 Task: Check the median days on the market of single-family homes in the last 3 years.
Action: Mouse moved to (970, 190)
Screenshot: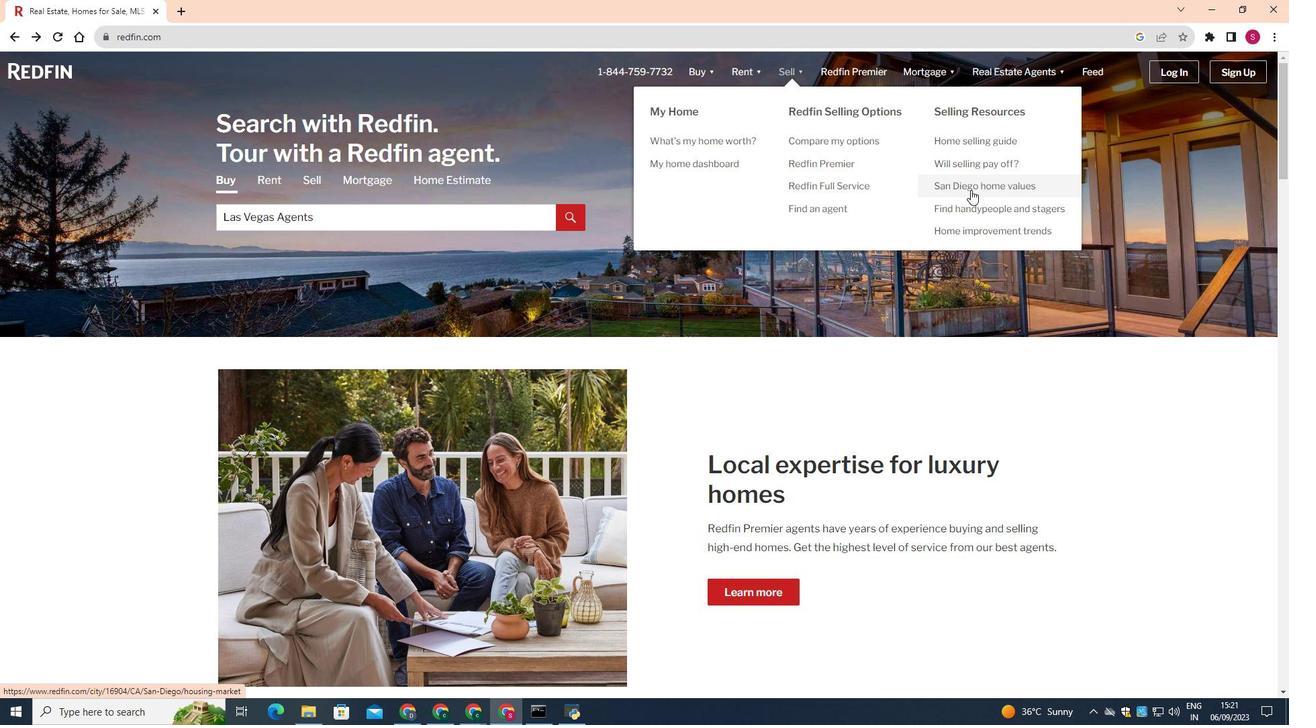 
Action: Mouse pressed left at (970, 190)
Screenshot: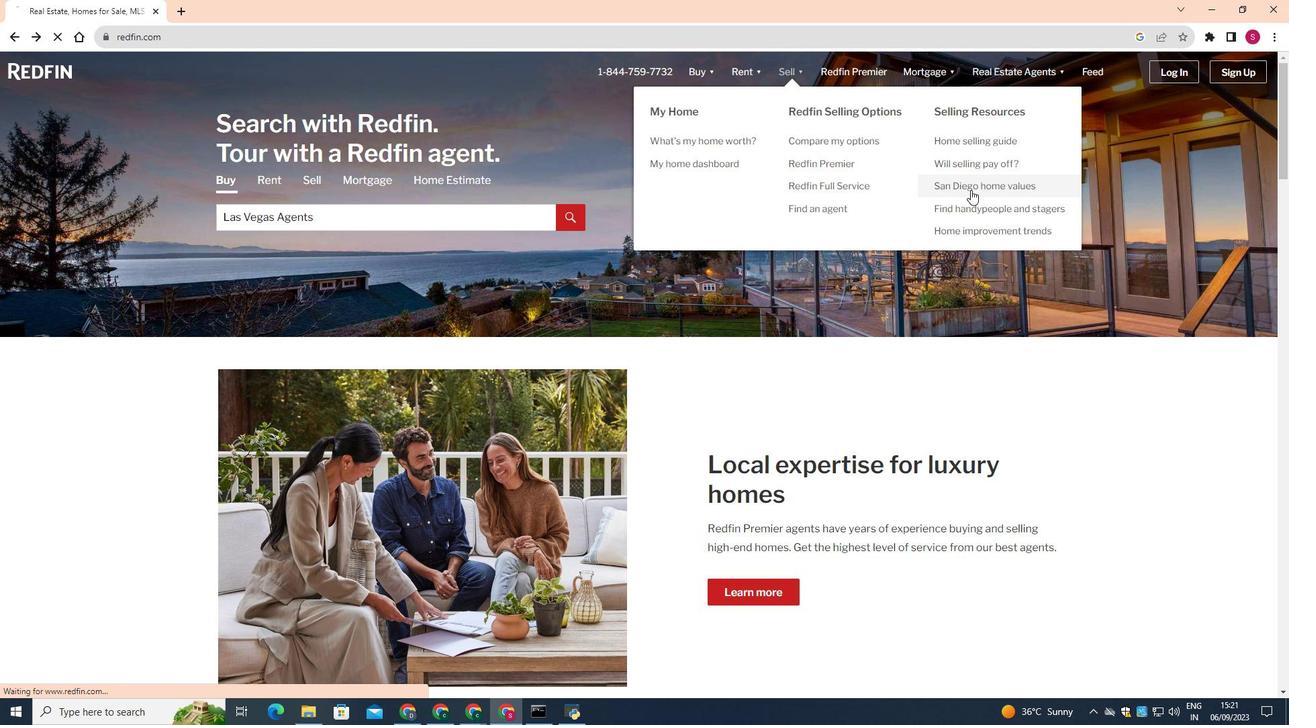 
Action: Mouse moved to (869, 410)
Screenshot: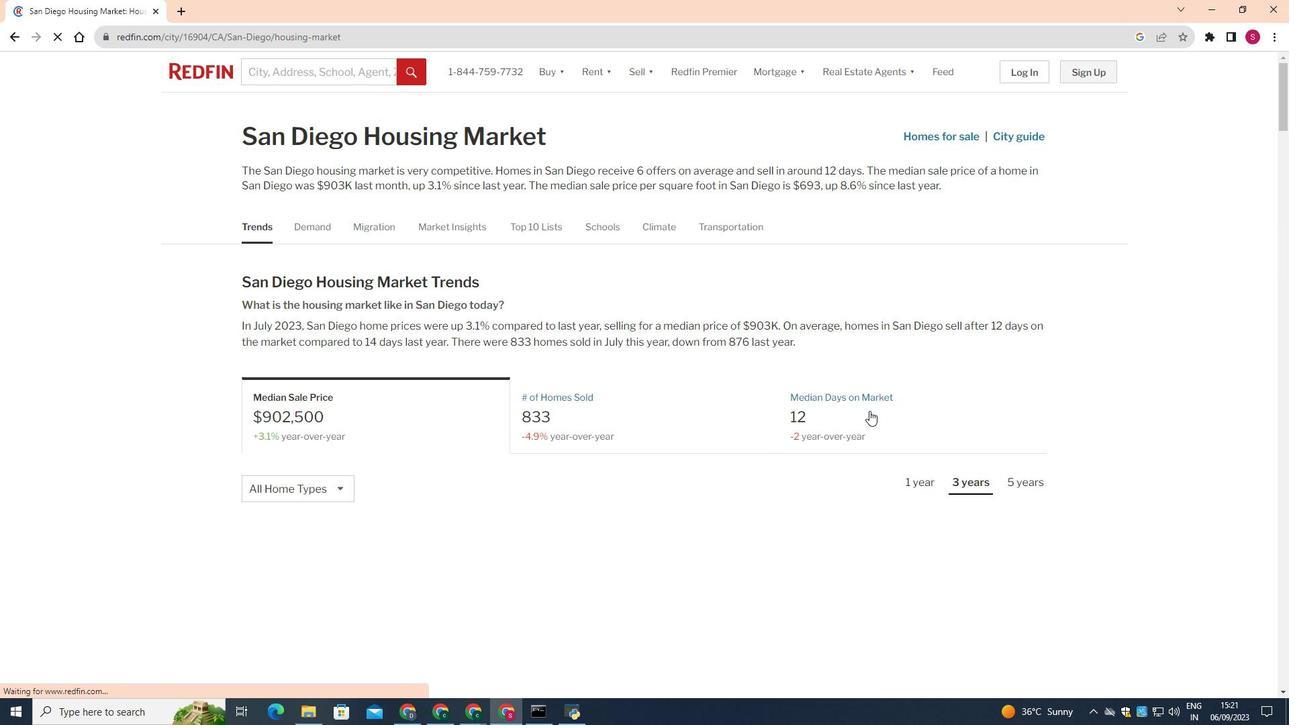 
Action: Mouse pressed left at (869, 410)
Screenshot: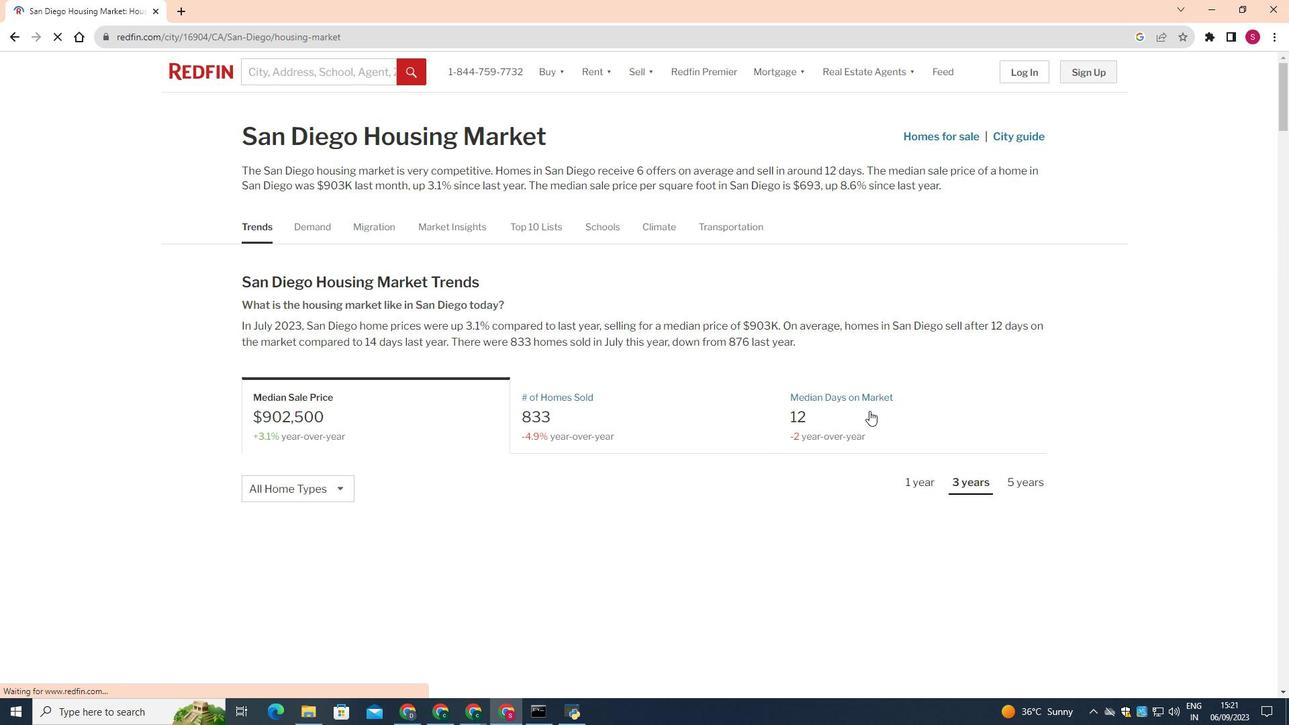 
Action: Mouse moved to (878, 413)
Screenshot: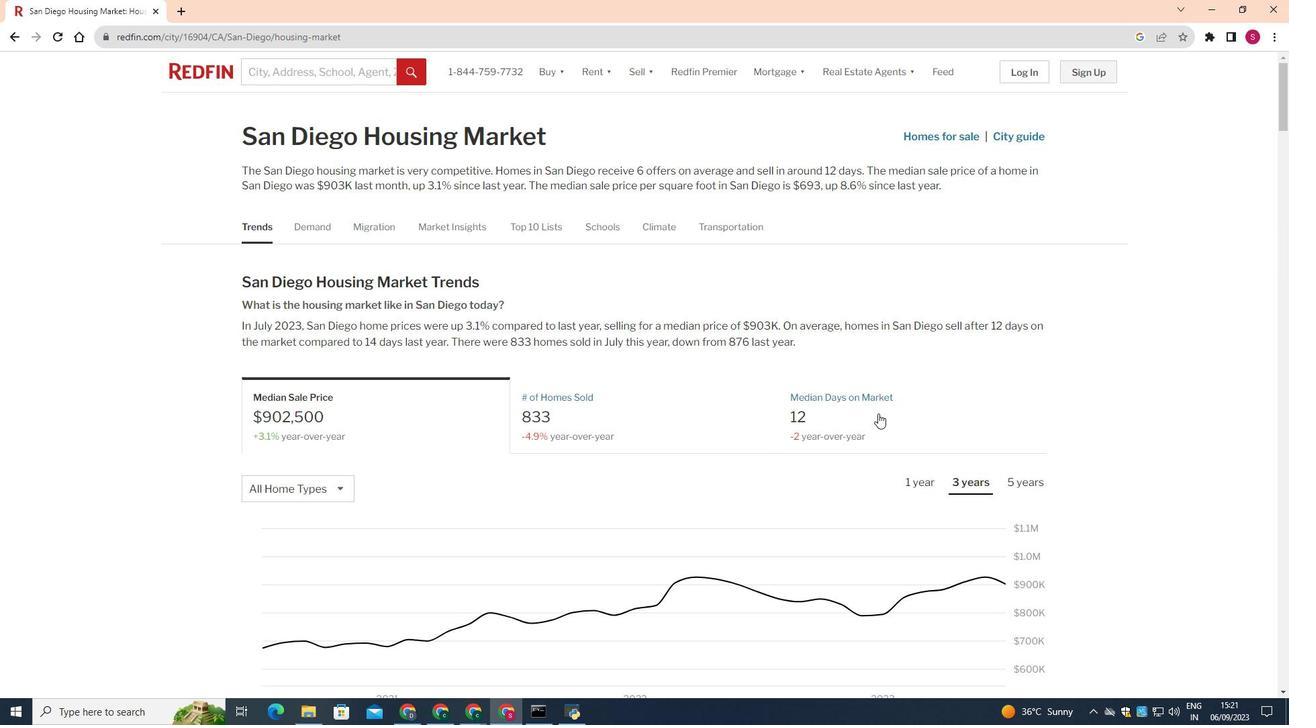
Action: Mouse pressed left at (878, 413)
Screenshot: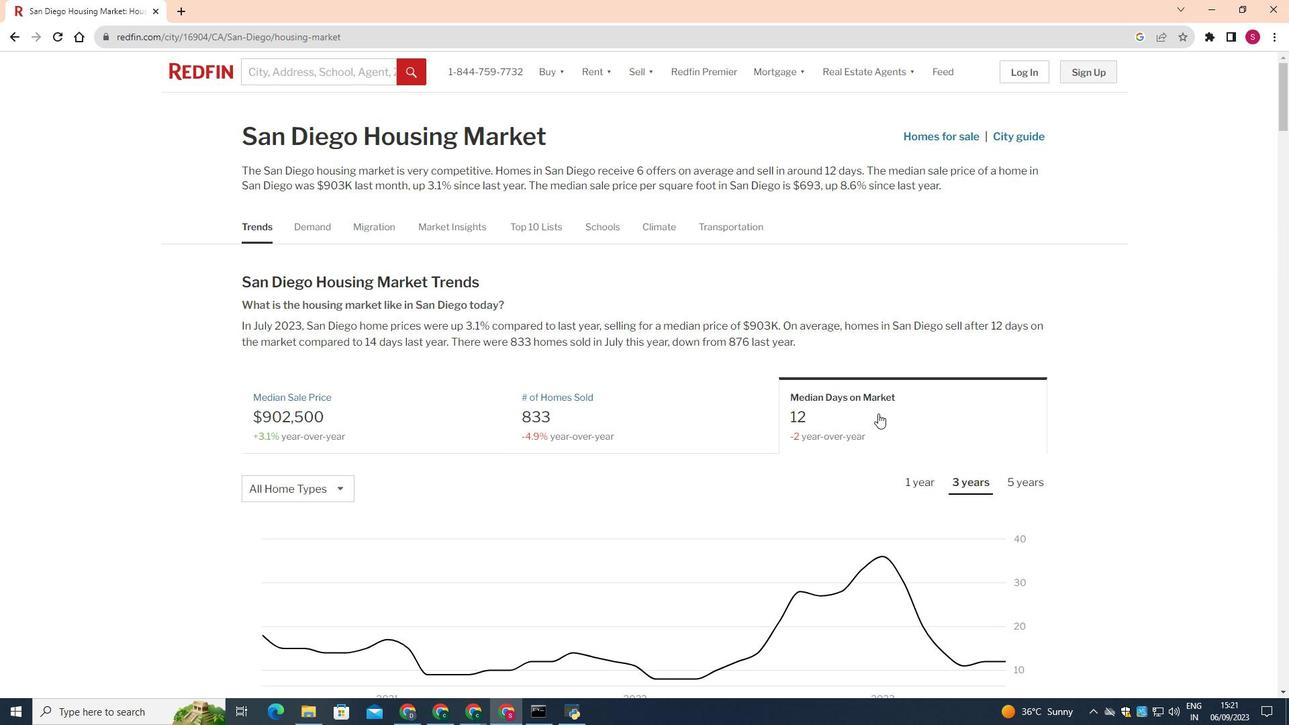 
Action: Mouse moved to (320, 488)
Screenshot: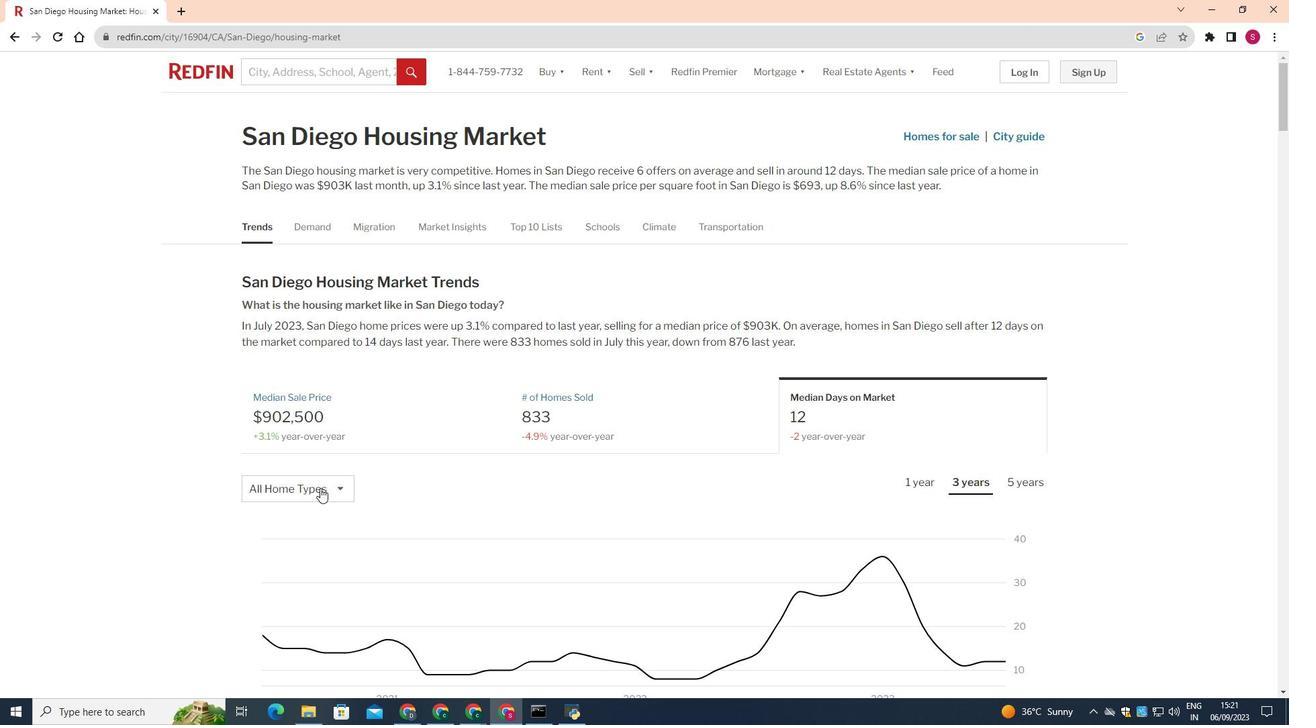 
Action: Mouse pressed left at (320, 488)
Screenshot: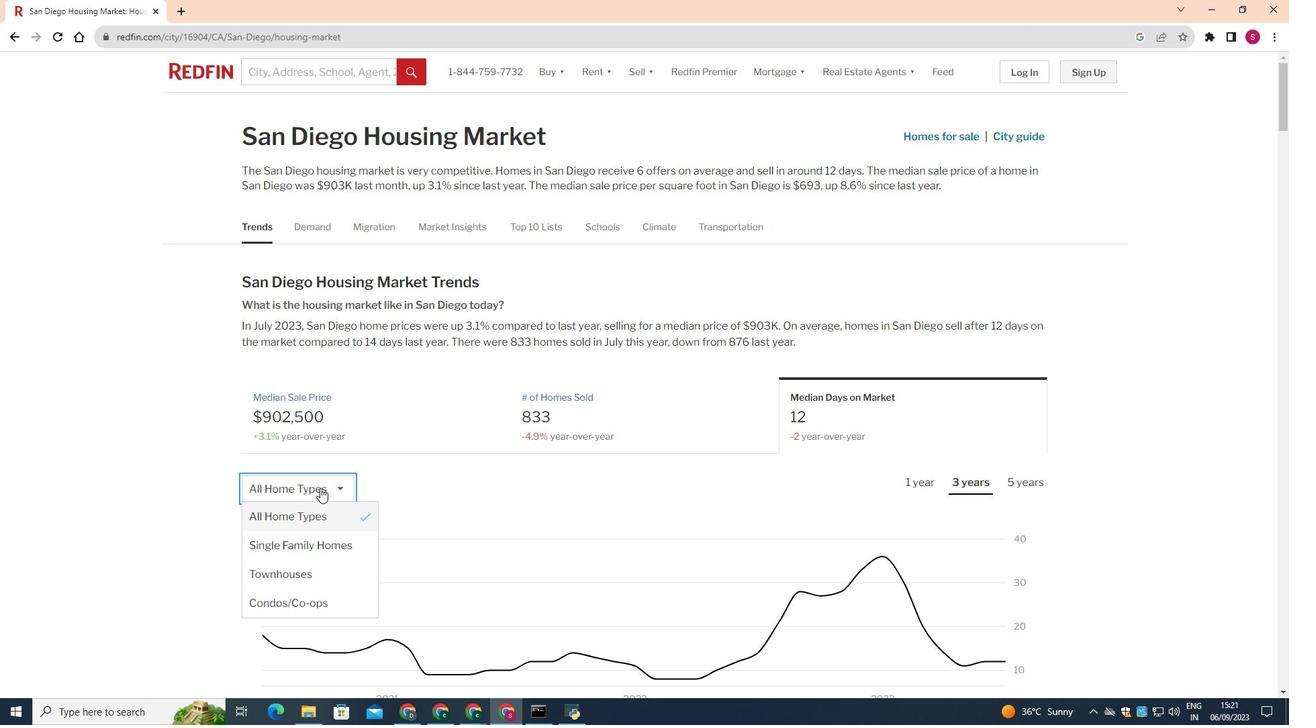 
Action: Mouse moved to (330, 549)
Screenshot: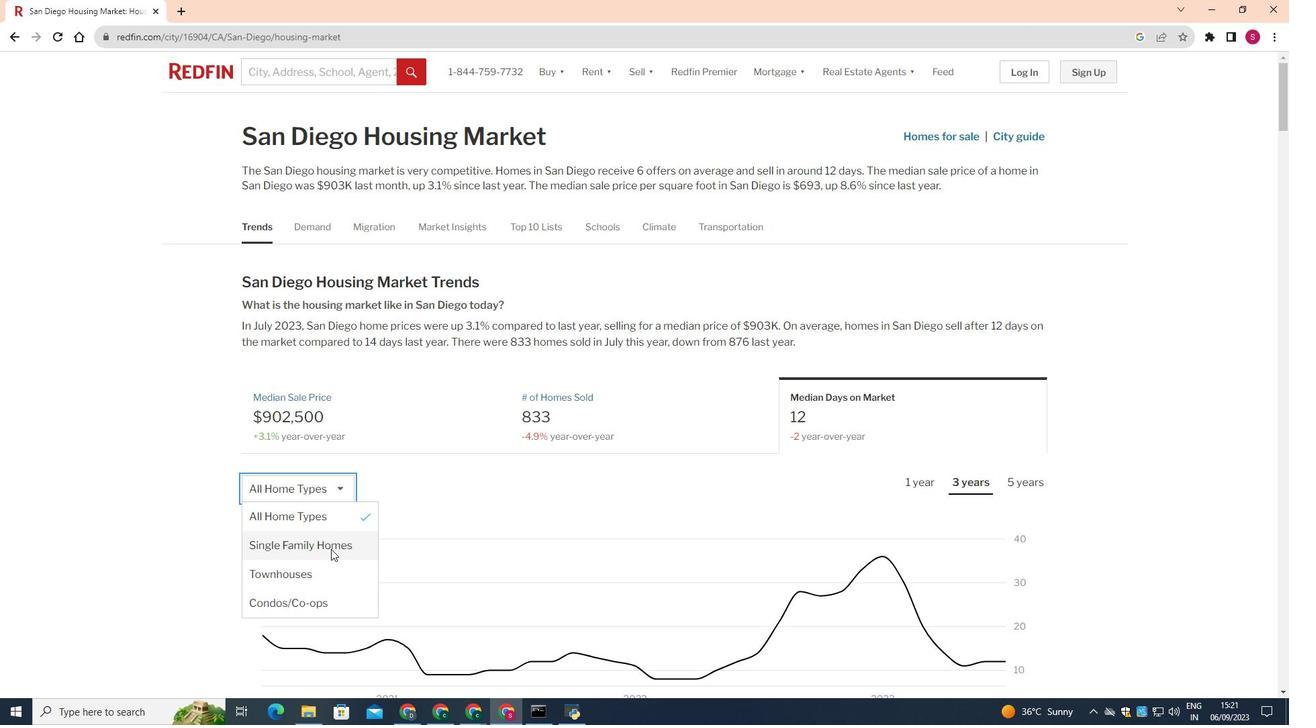 
Action: Mouse pressed left at (330, 549)
Screenshot: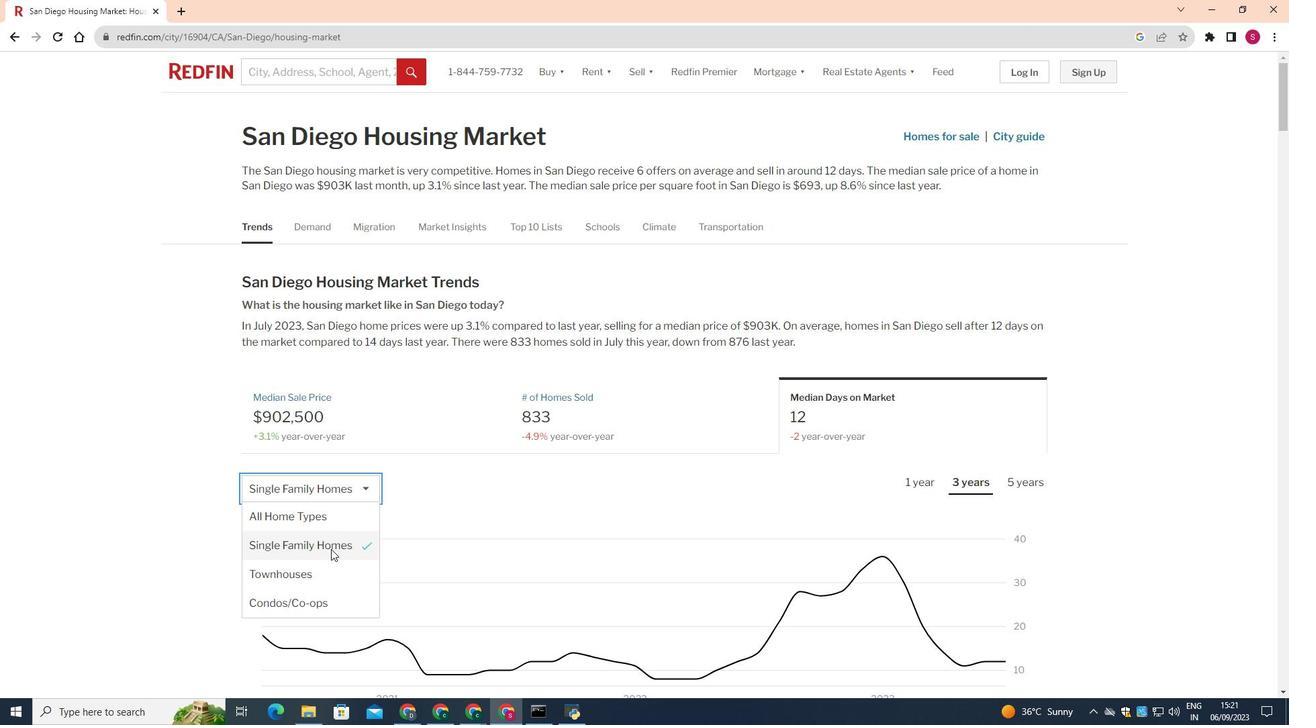 
Action: Mouse moved to (974, 486)
Screenshot: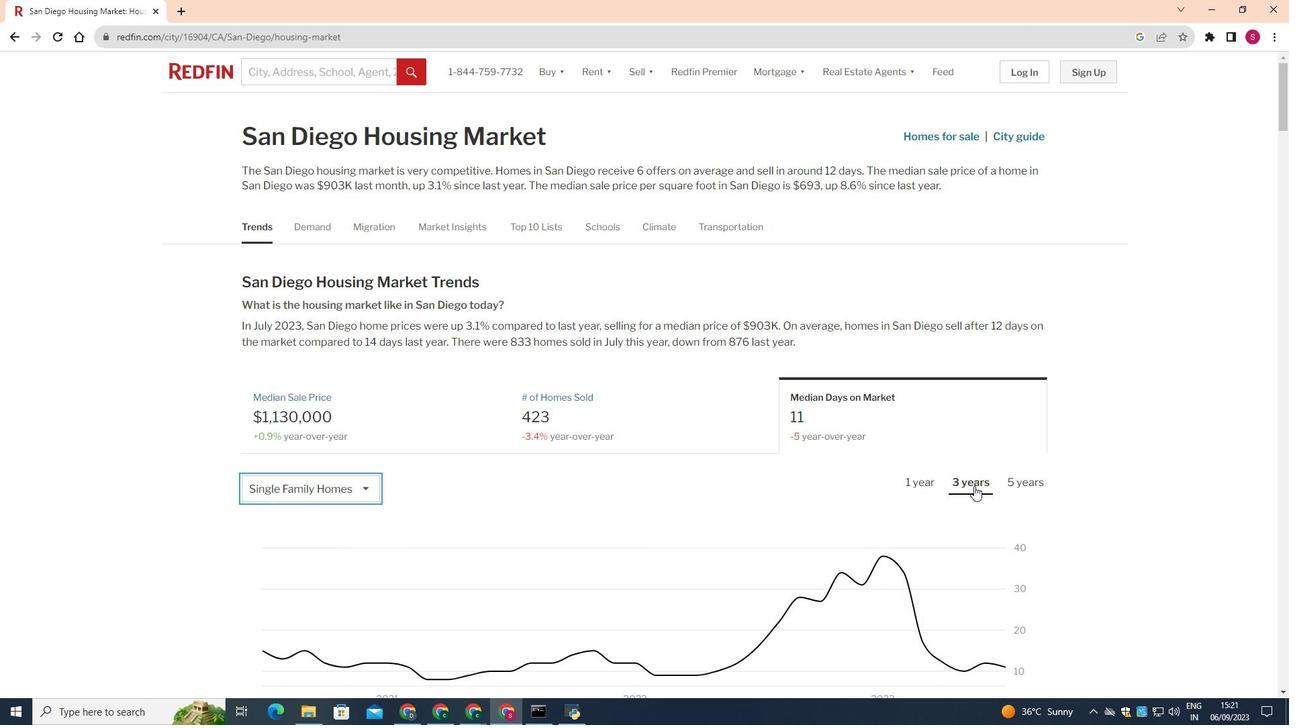 
Action: Mouse pressed left at (974, 486)
Screenshot: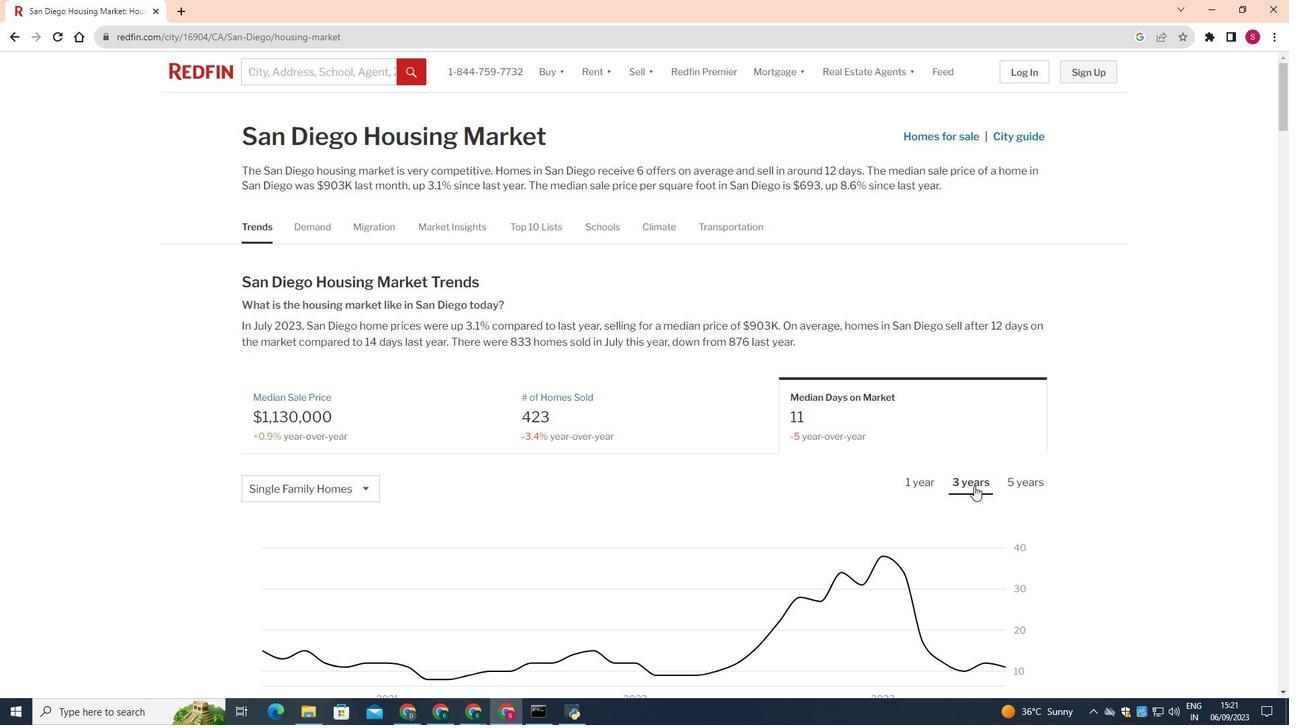 
Action: Mouse moved to (792, 484)
Screenshot: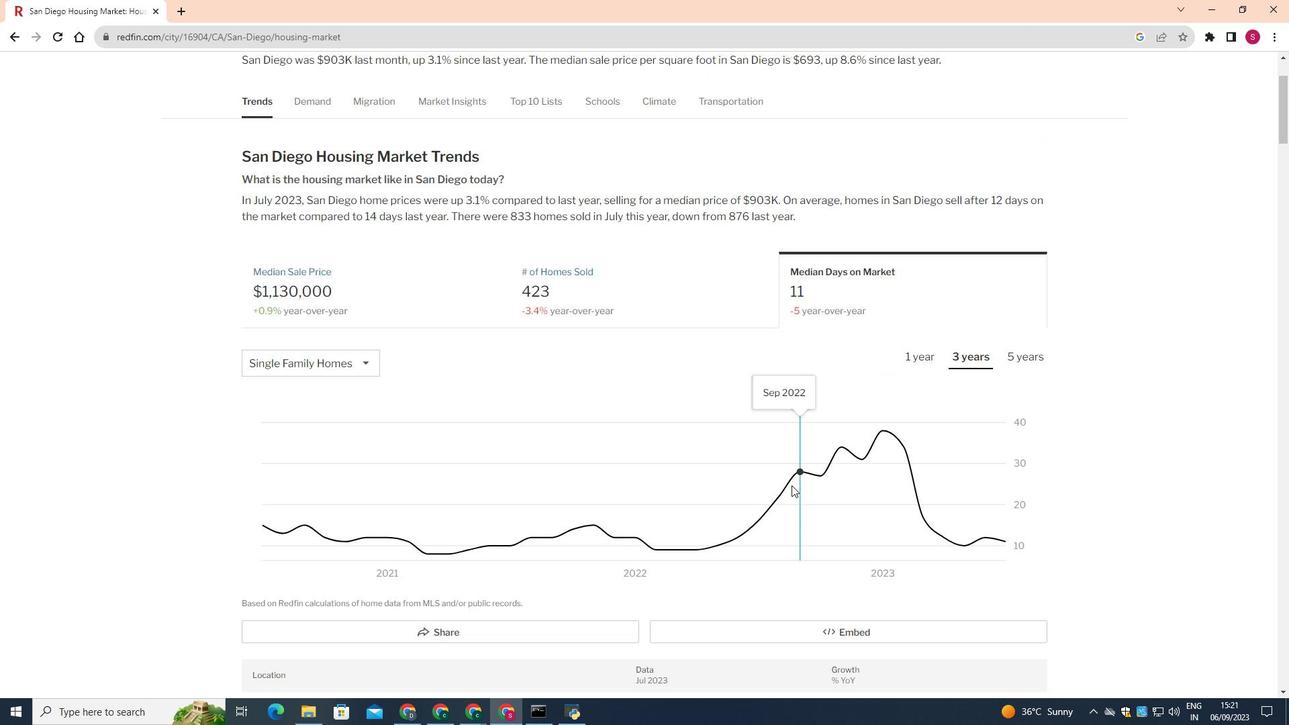 
Action: Mouse scrolled (792, 484) with delta (0, 0)
Screenshot: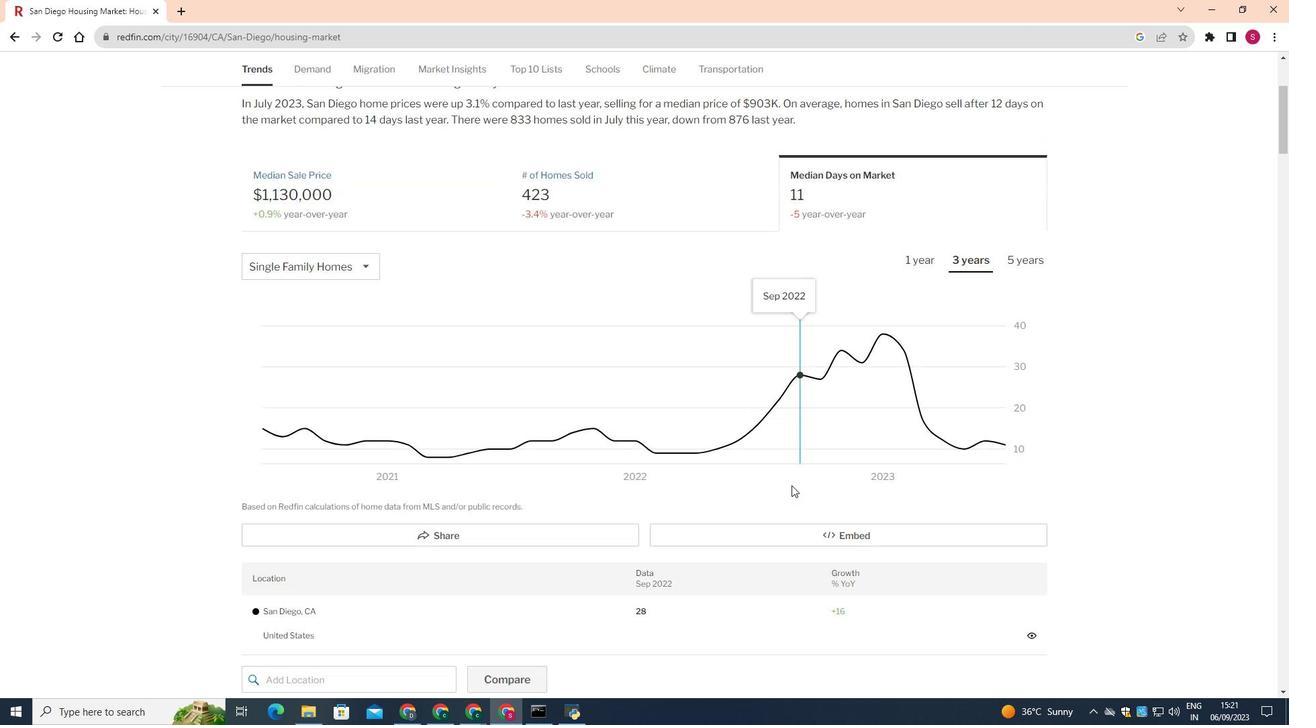 
Action: Mouse moved to (792, 484)
Screenshot: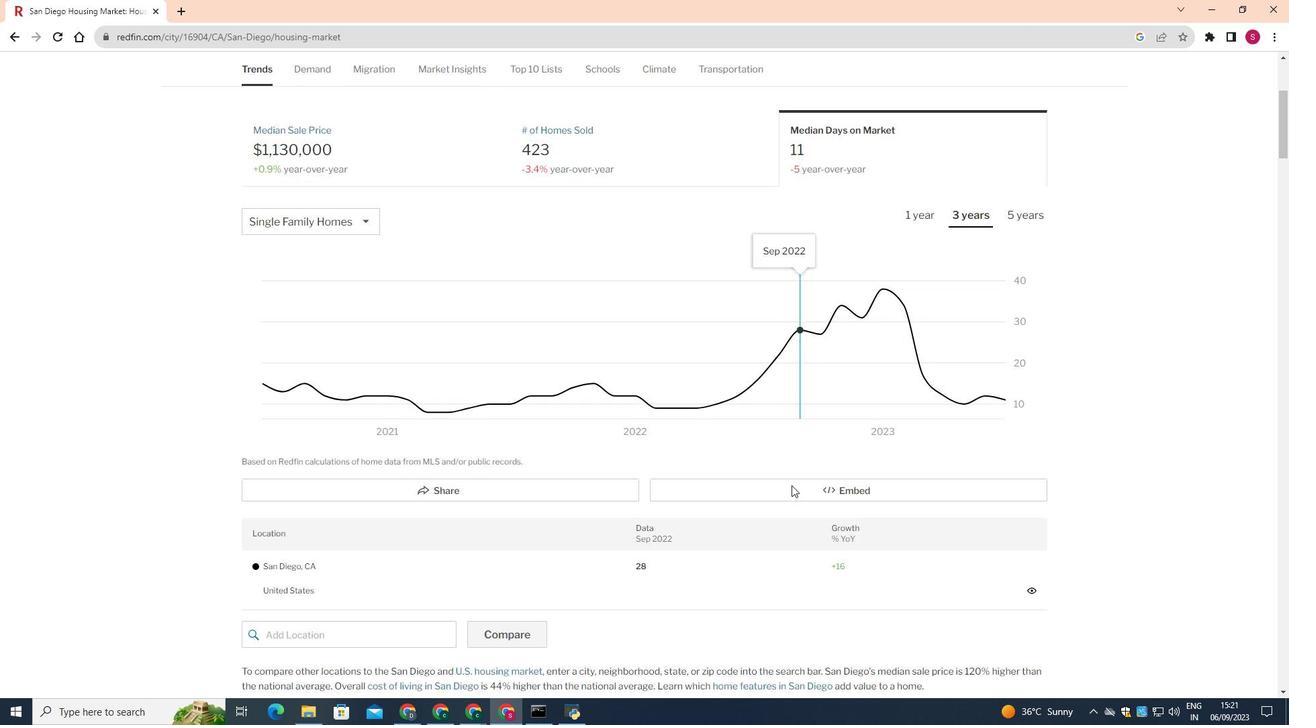 
Action: Mouse scrolled (792, 484) with delta (0, 0)
Screenshot: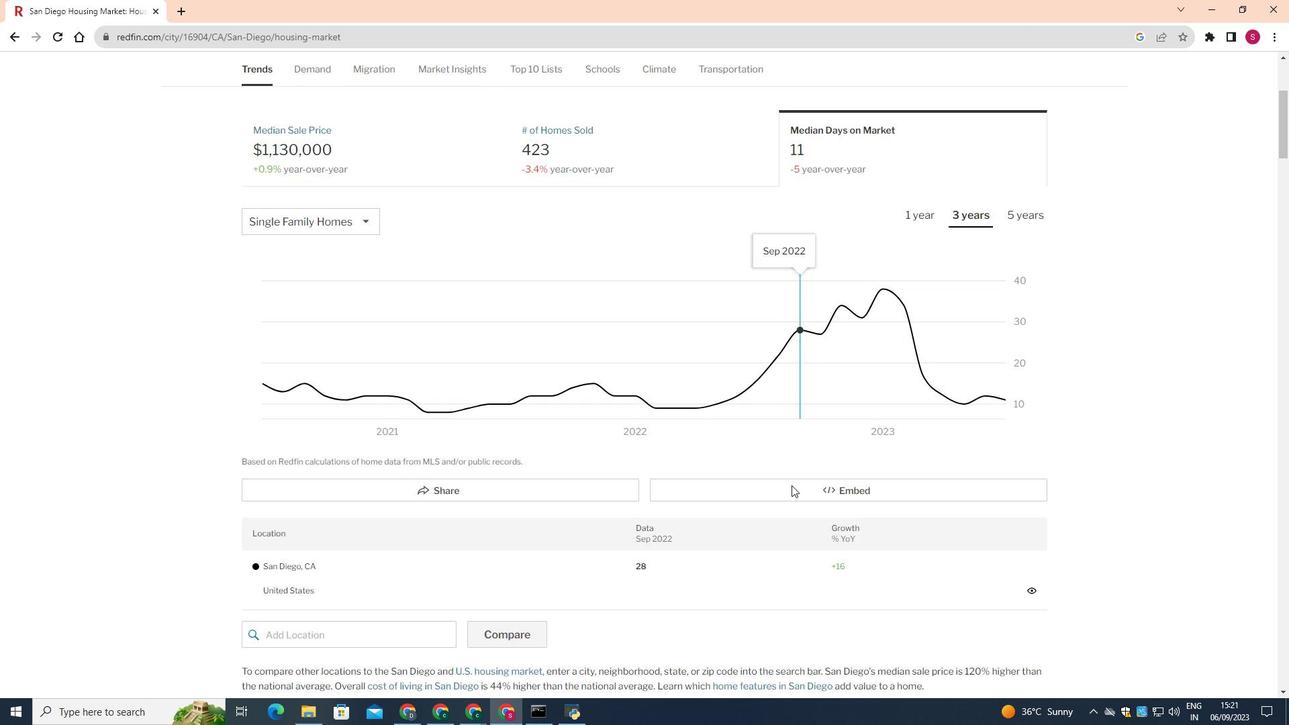 
Action: Mouse scrolled (792, 484) with delta (0, 0)
Screenshot: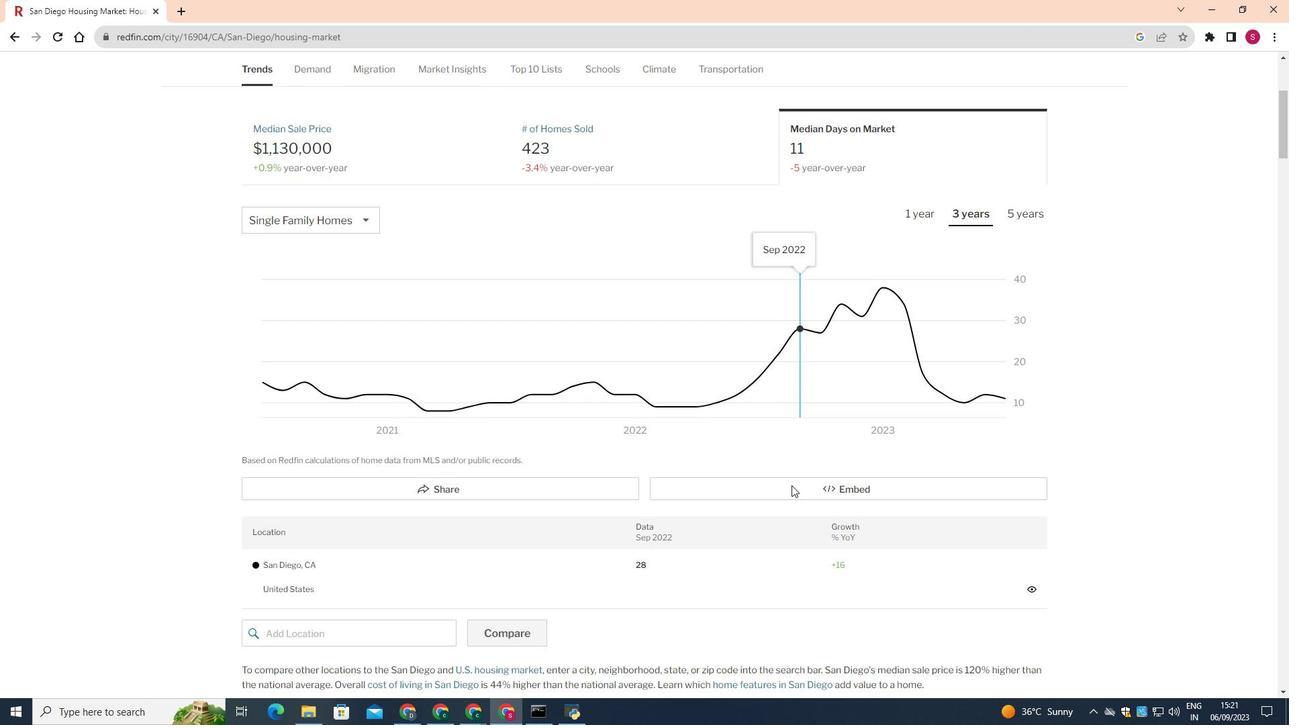 
Action: Mouse moved to (792, 485)
Screenshot: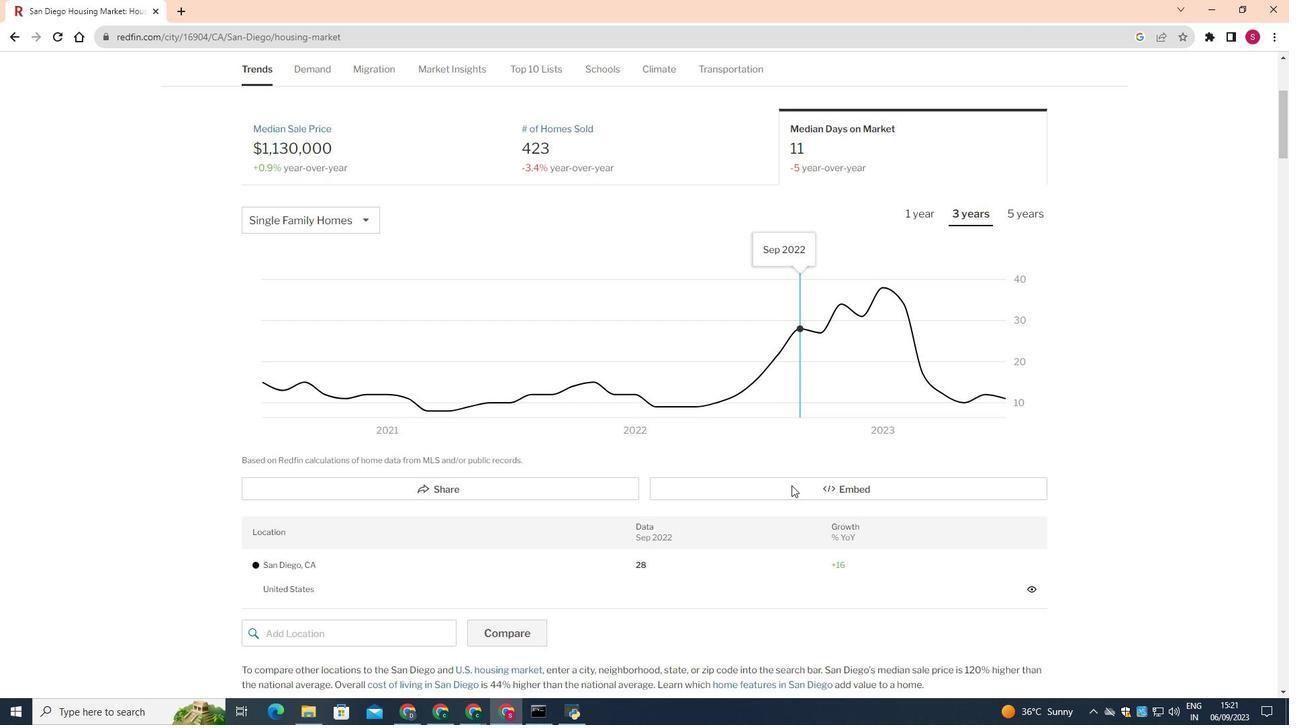 
Action: Mouse scrolled (792, 484) with delta (0, 0)
Screenshot: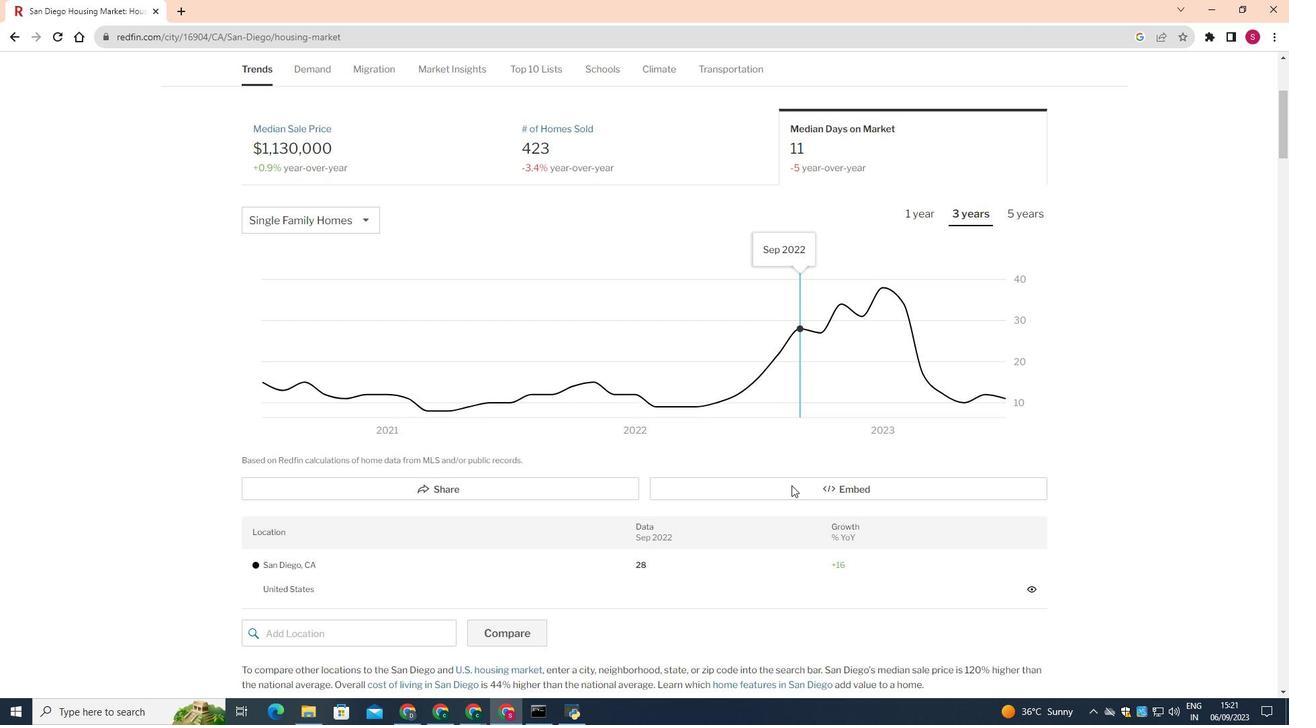 
Action: Mouse moved to (791, 485)
Screenshot: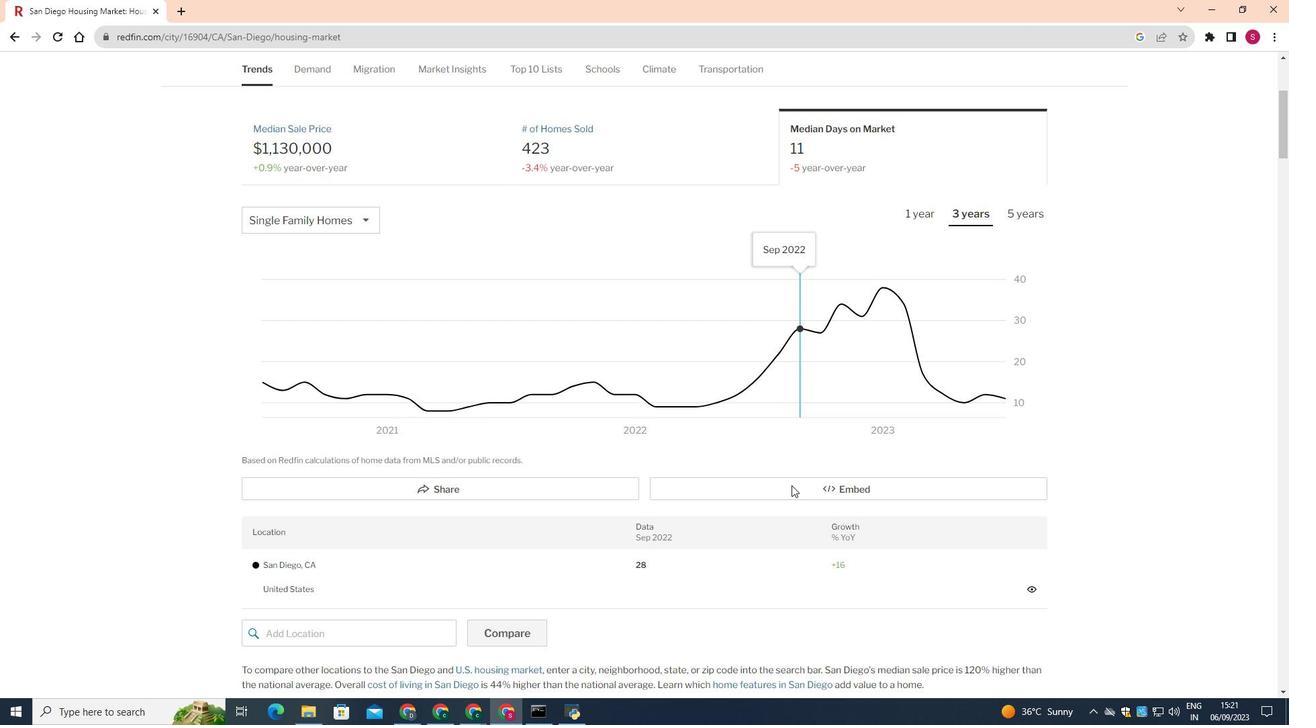 
Action: Mouse scrolled (791, 484) with delta (0, 0)
Screenshot: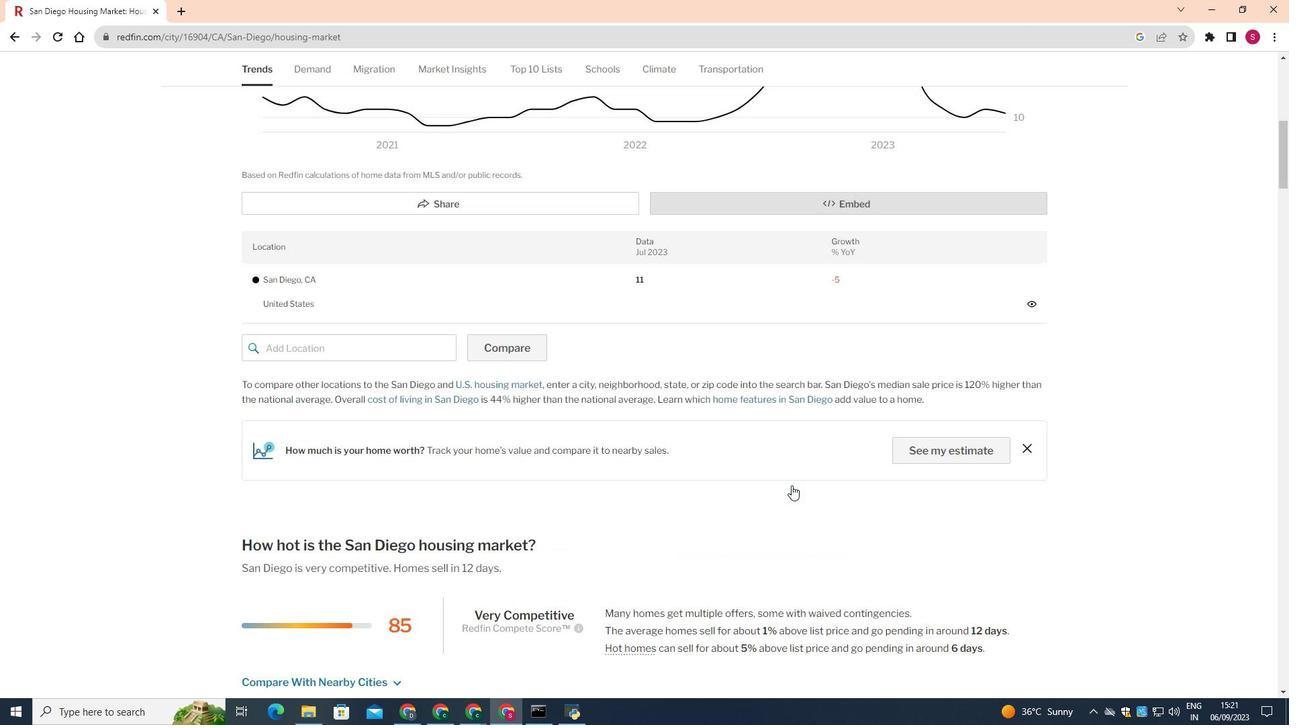 
Action: Mouse scrolled (791, 484) with delta (0, 0)
Screenshot: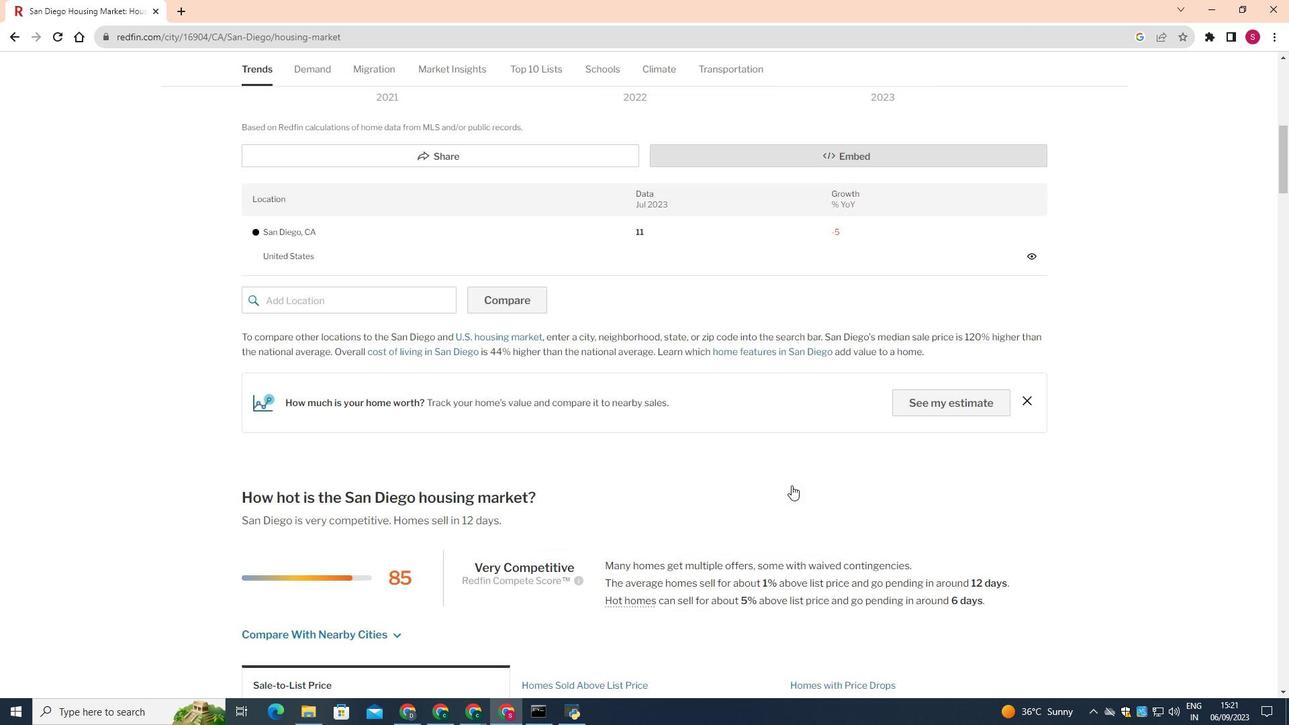 
Action: Mouse scrolled (791, 484) with delta (0, 0)
Screenshot: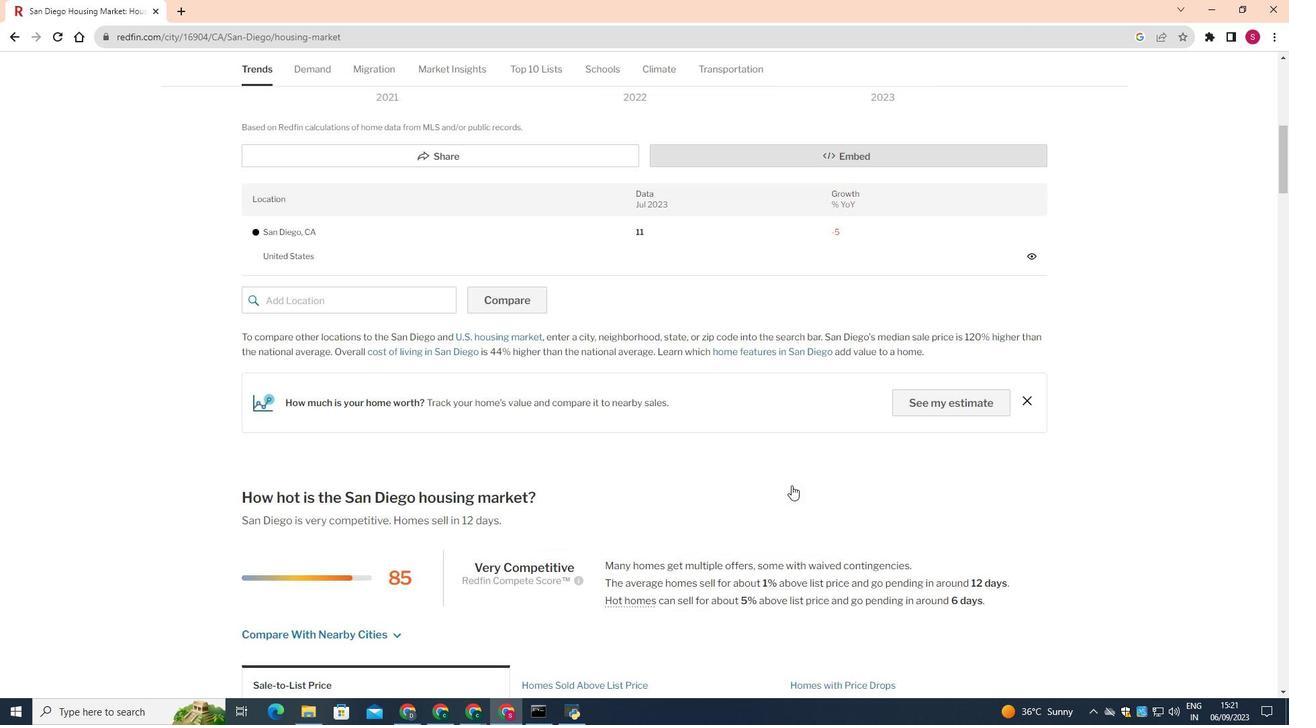 
Action: Mouse scrolled (791, 484) with delta (0, 0)
Screenshot: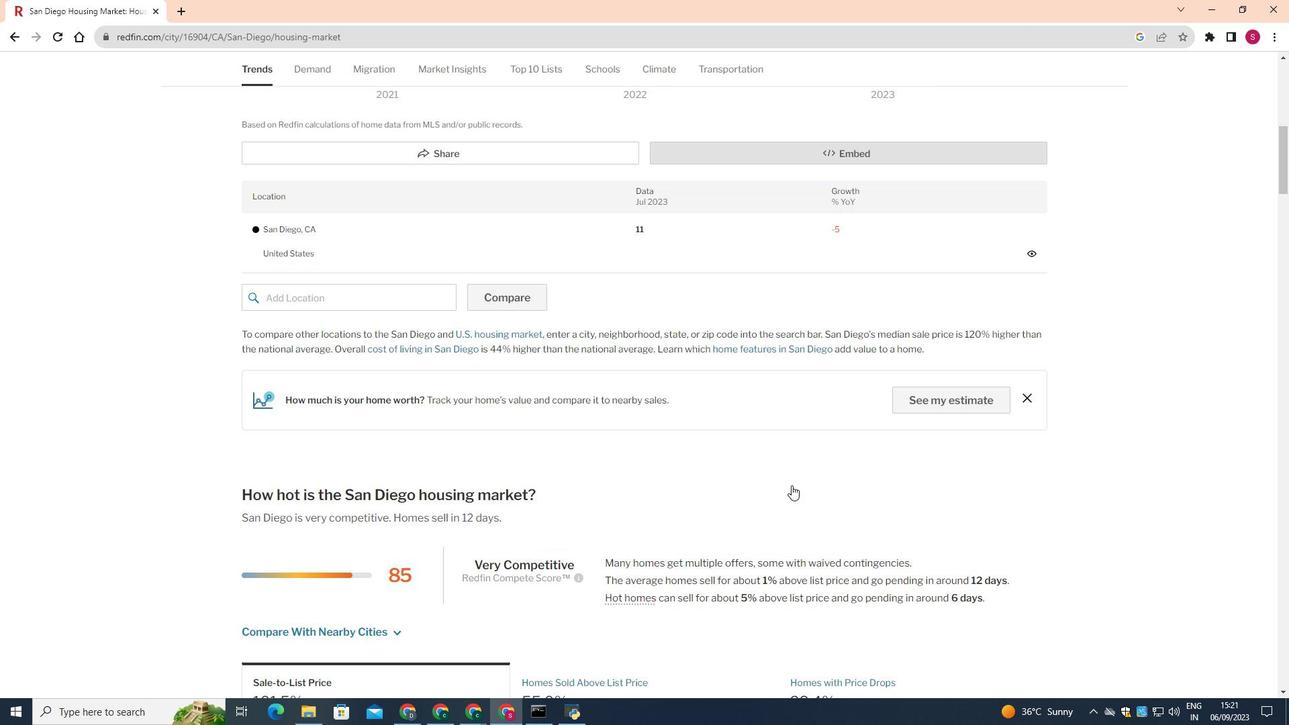 
Action: Mouse scrolled (791, 484) with delta (0, 0)
Screenshot: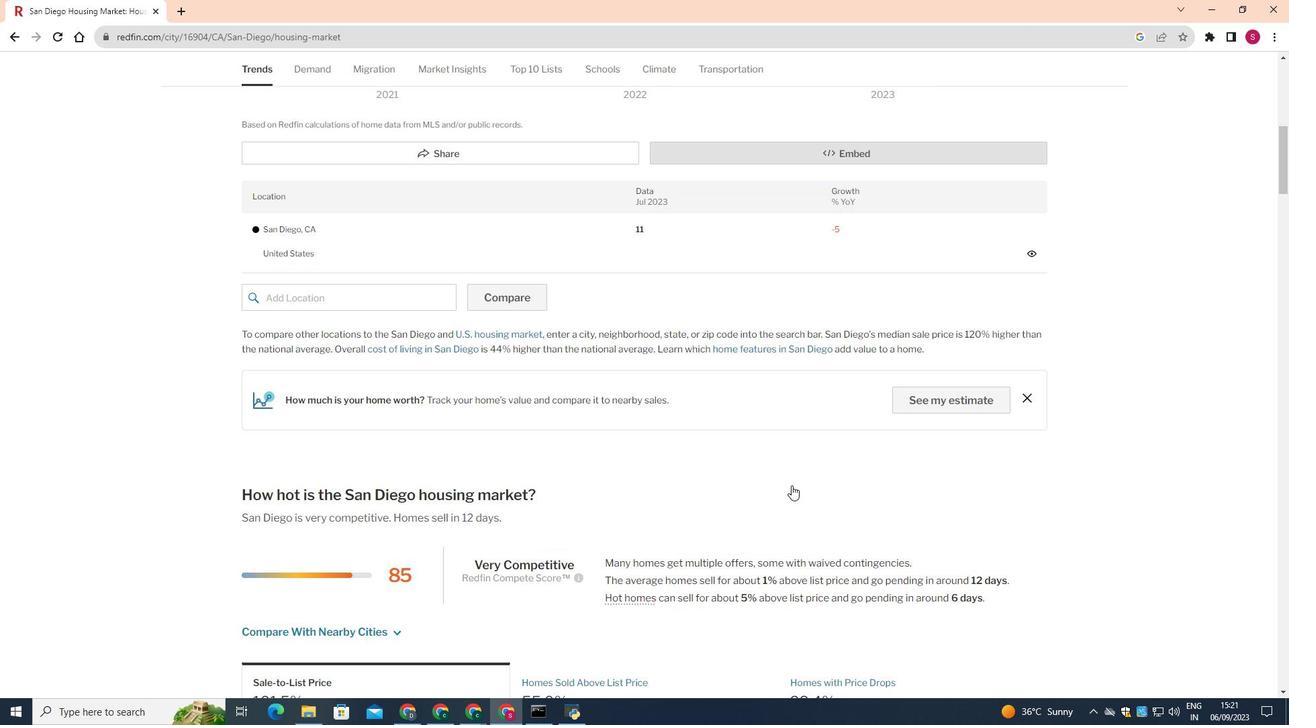 
